 Task: Clear formatting from text.
Action: Mouse moved to (669, 494)
Screenshot: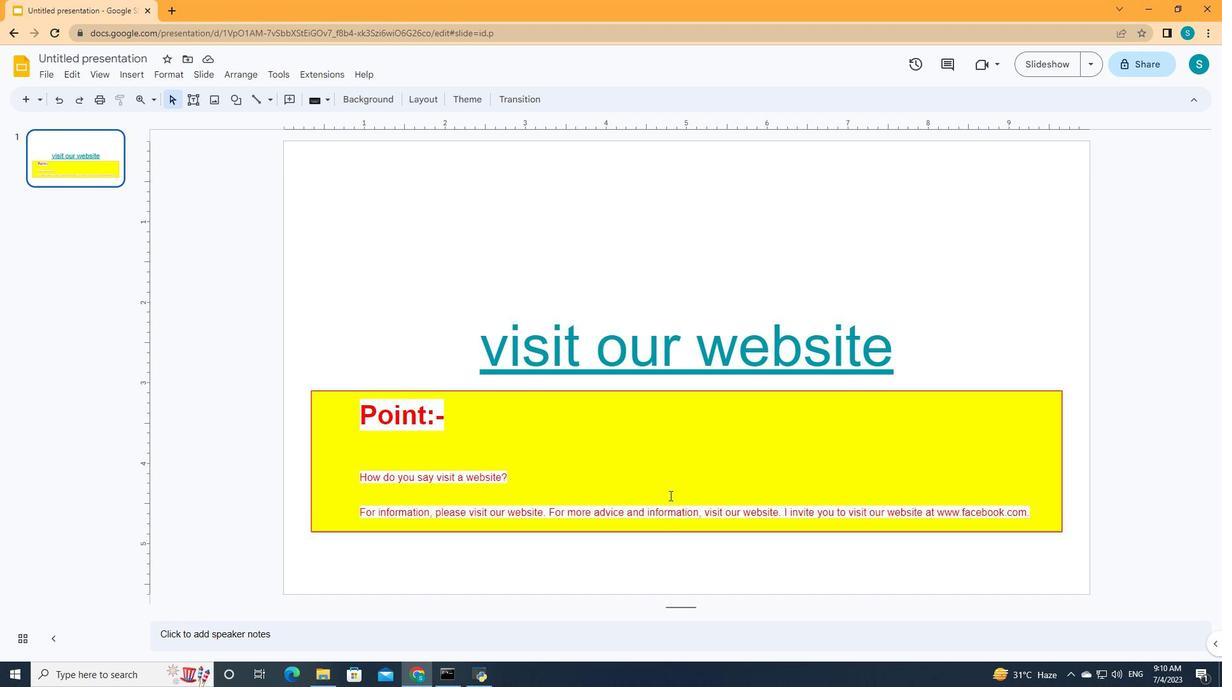 
Action: Mouse pressed left at (669, 494)
Screenshot: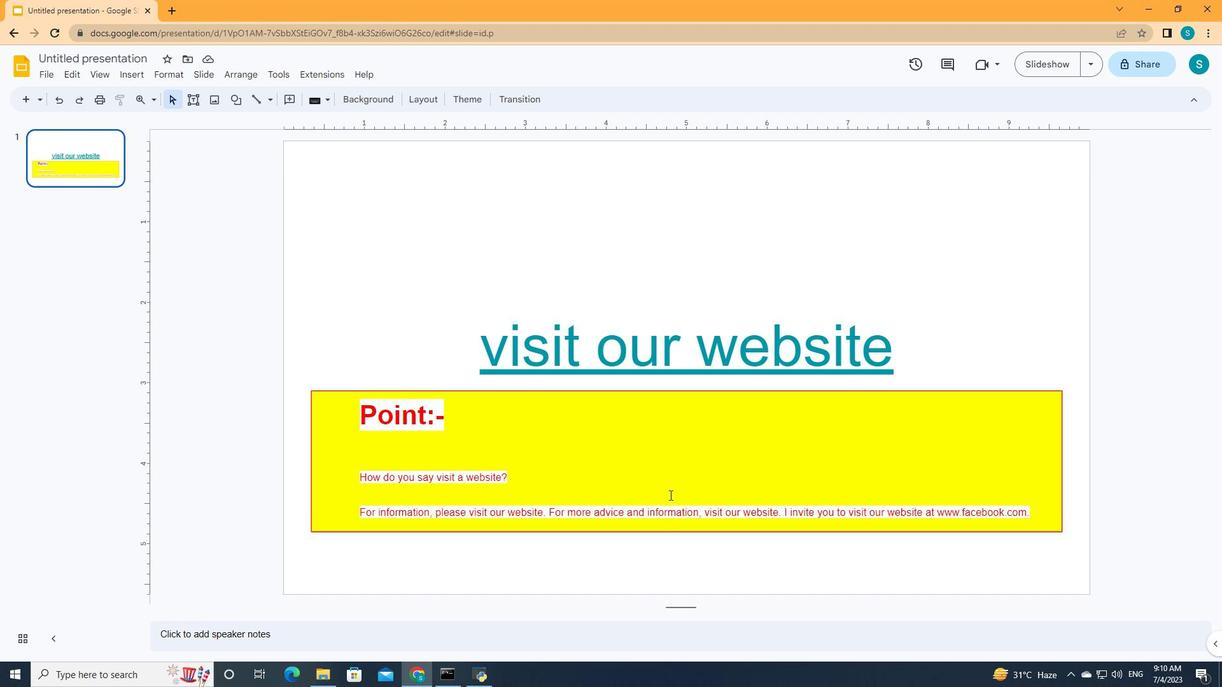 
Action: Key pressed ctrl+A
Screenshot: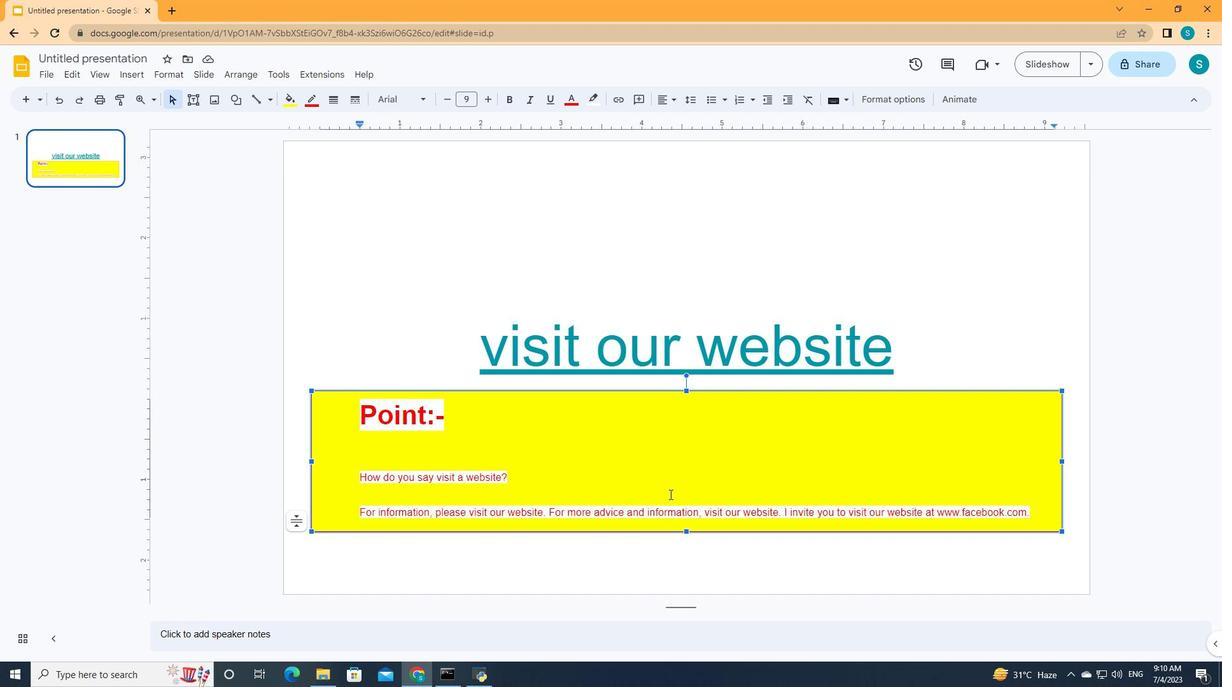 
Action: Mouse moved to (812, 104)
Screenshot: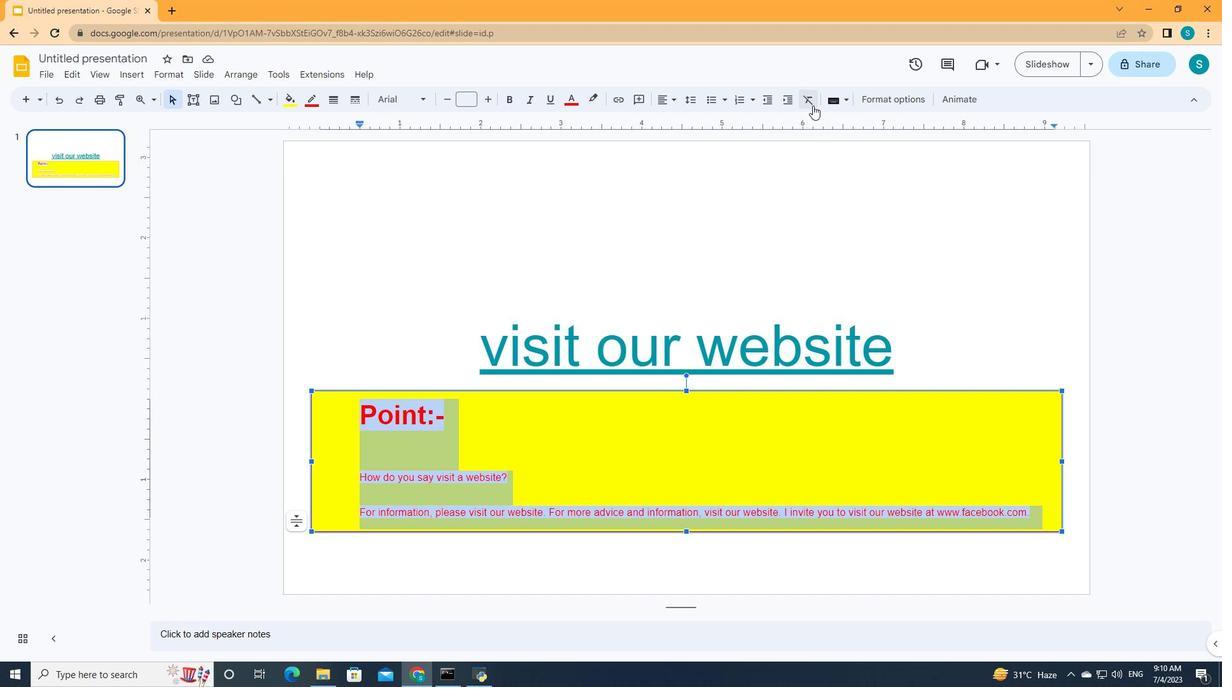 
Action: Mouse pressed left at (812, 104)
Screenshot: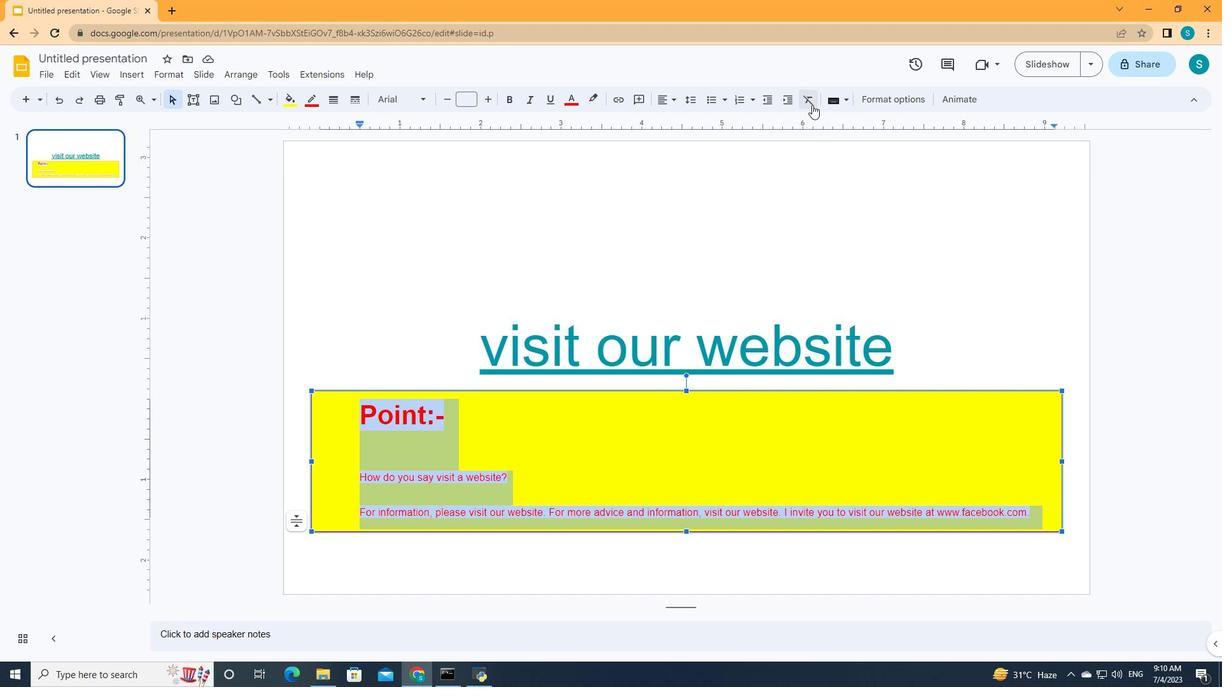 
